 Task: Apply heading 1 to the text "Instagram".
Action: Mouse moved to (670, 223)
Screenshot: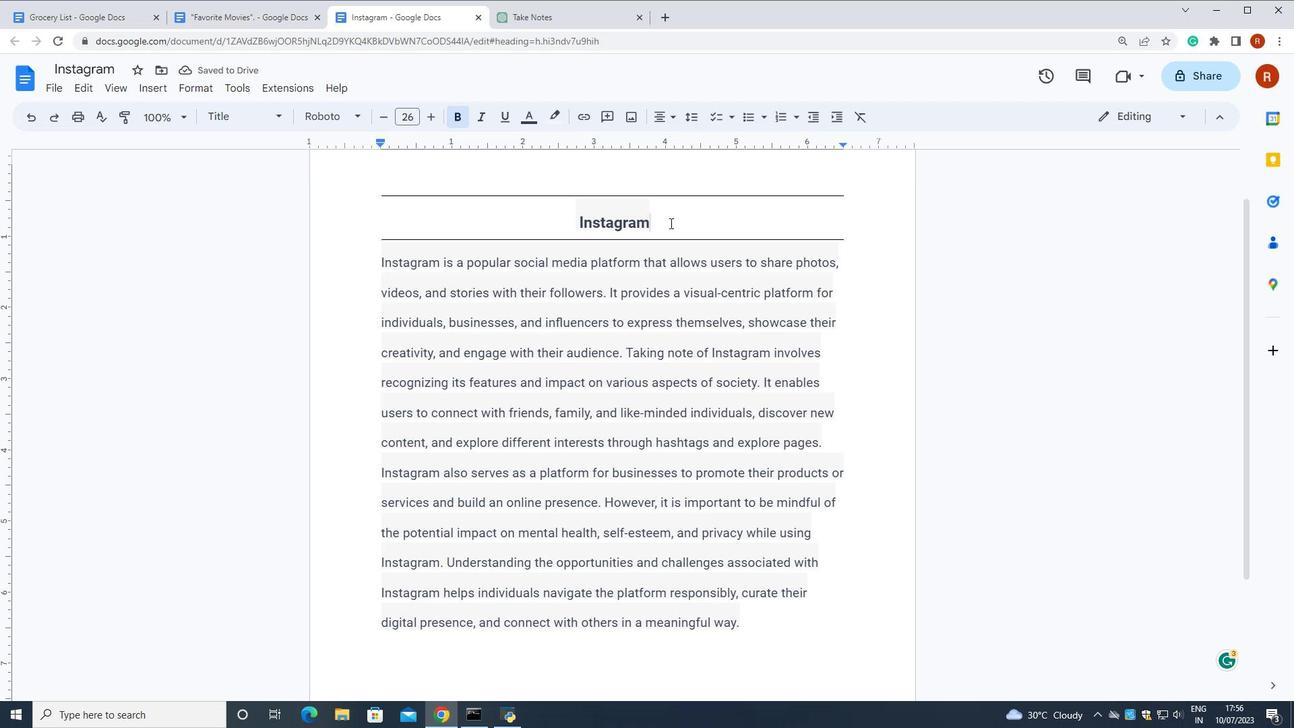 
Action: Mouse pressed left at (670, 223)
Screenshot: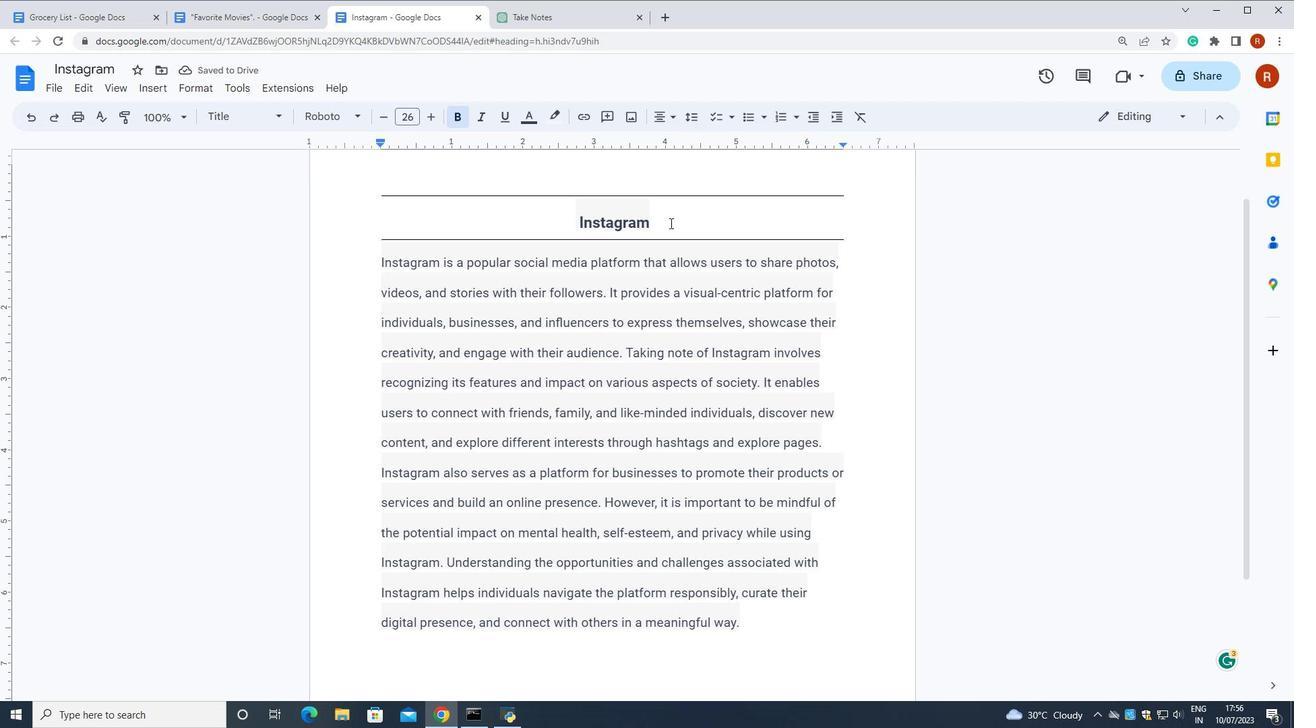 
Action: Mouse moved to (205, 91)
Screenshot: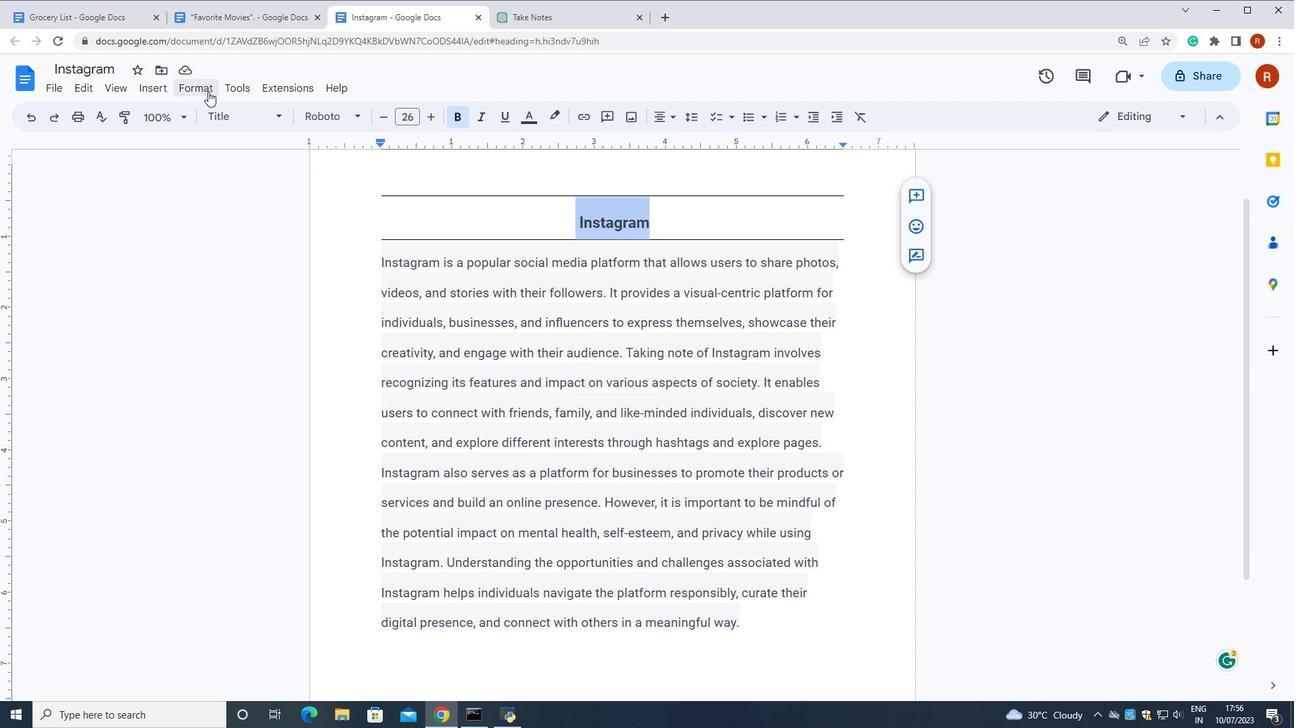 
Action: Mouse pressed left at (205, 91)
Screenshot: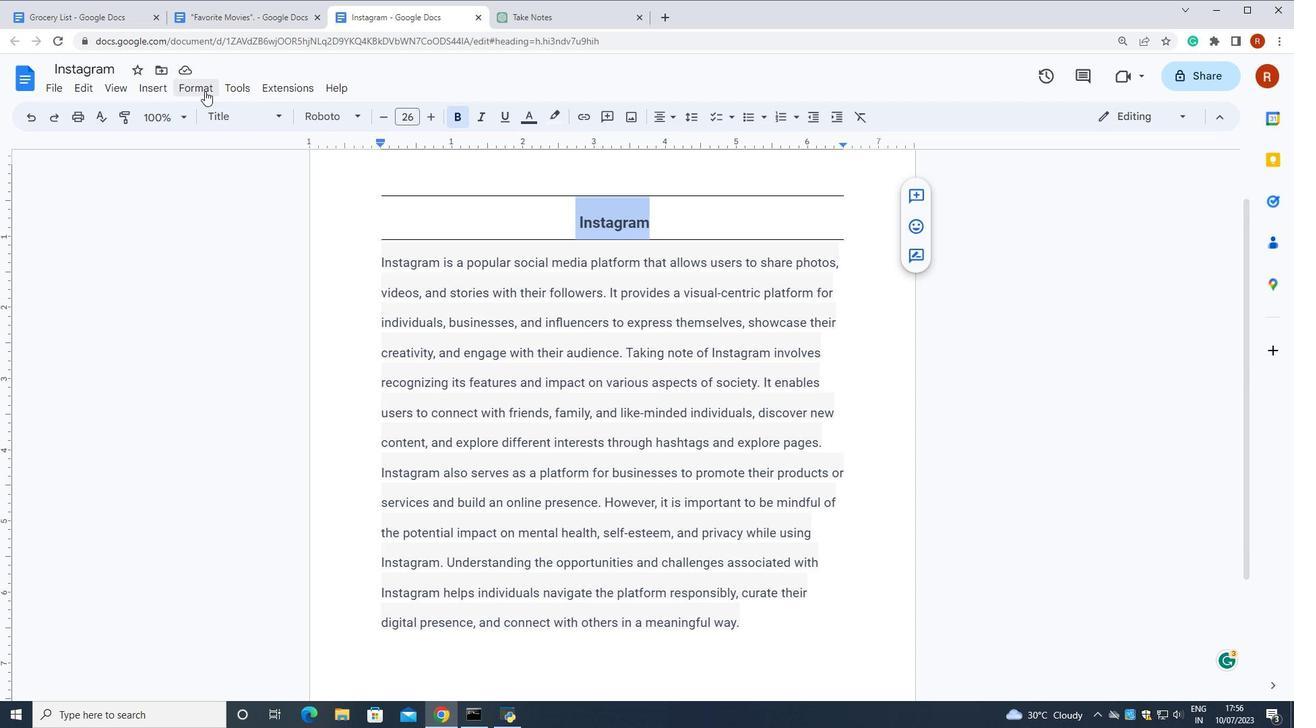 
Action: Mouse moved to (665, 257)
Screenshot: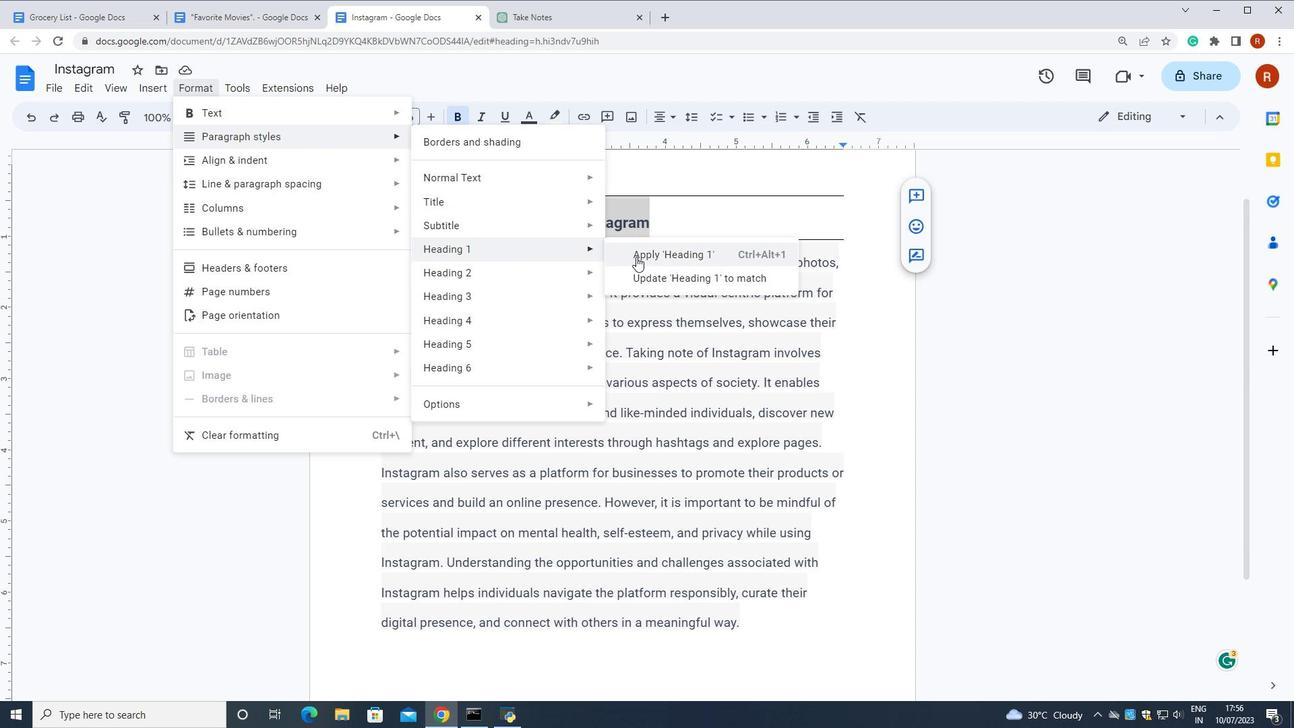 
Action: Mouse pressed left at (665, 257)
Screenshot: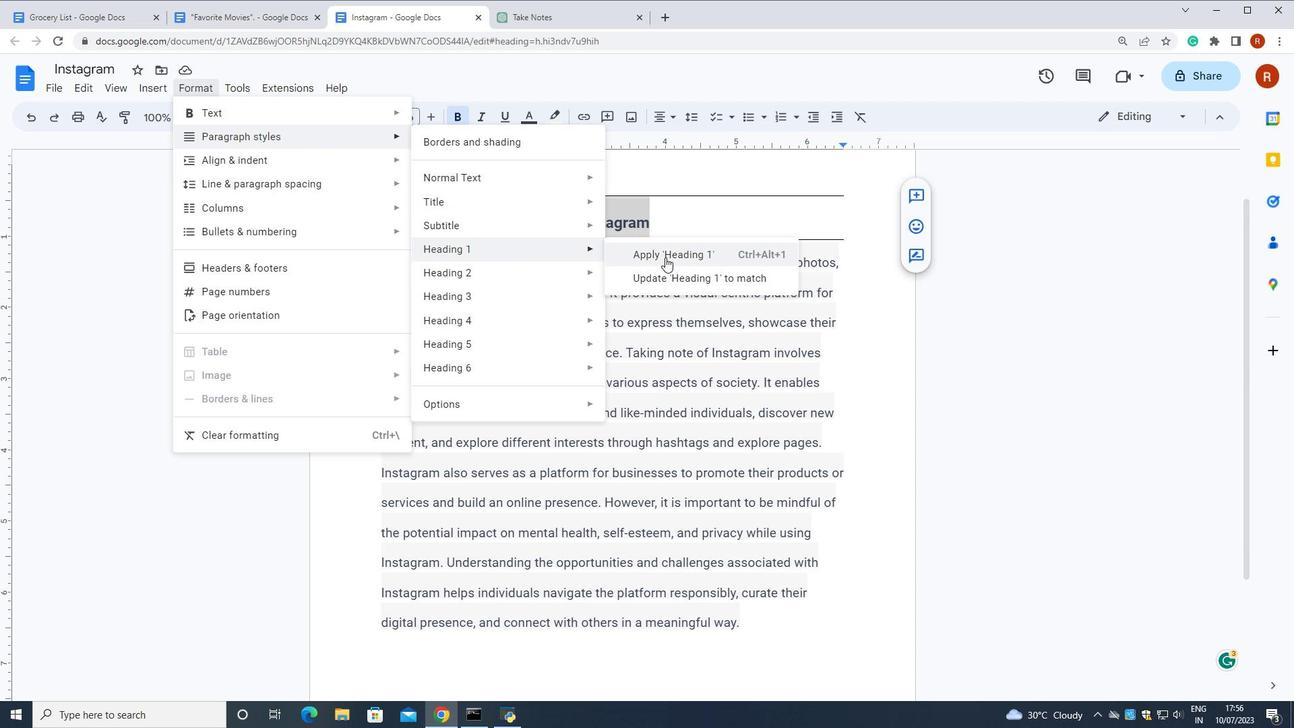
Action: Mouse moved to (710, 269)
Screenshot: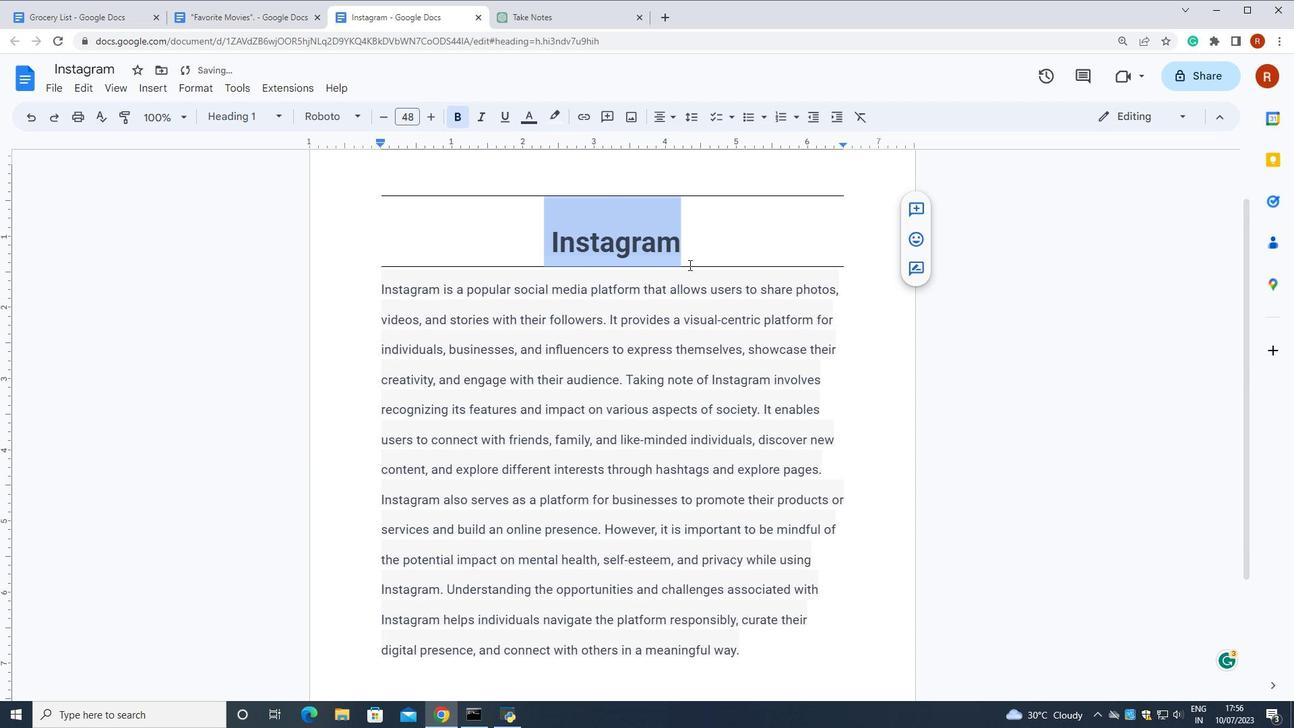 
